 Task: Add a stop at the Chelsea Piers while en route to the High Line.
Action: Mouse moved to (297, 77)
Screenshot: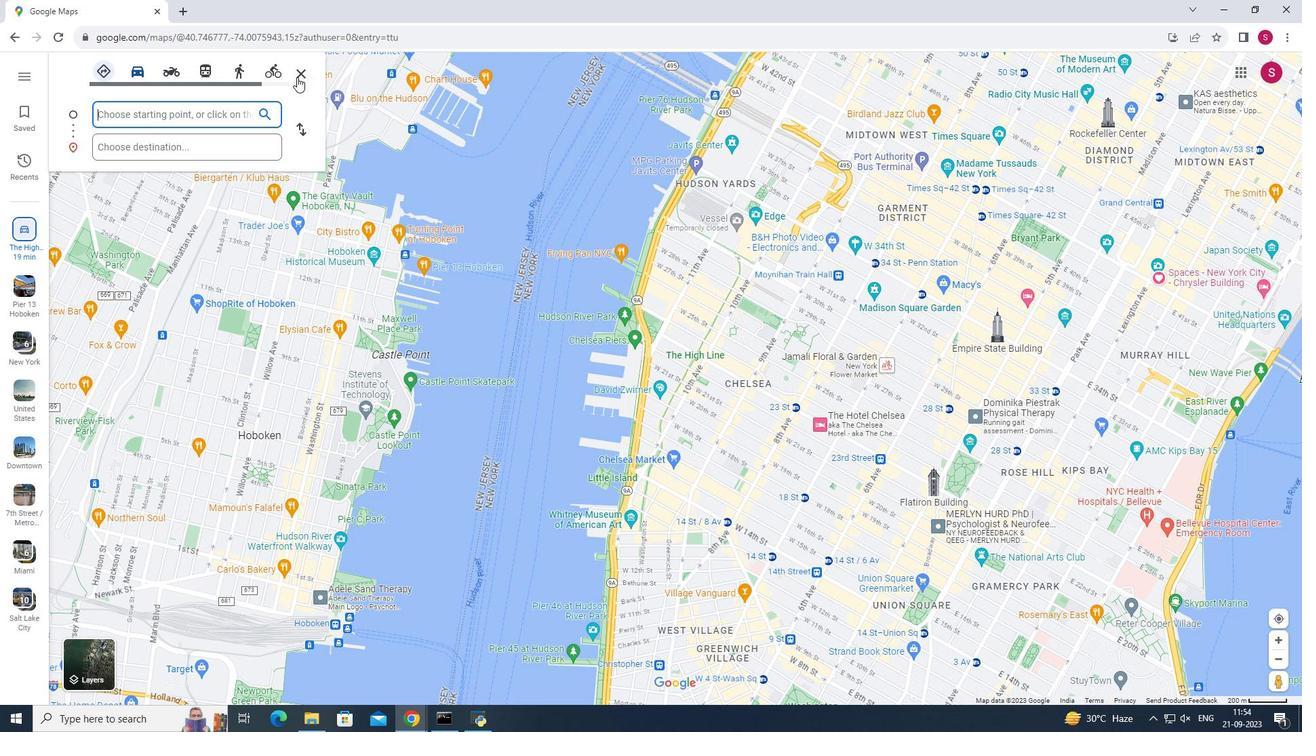 
Action: Mouse pressed left at (297, 77)
Screenshot: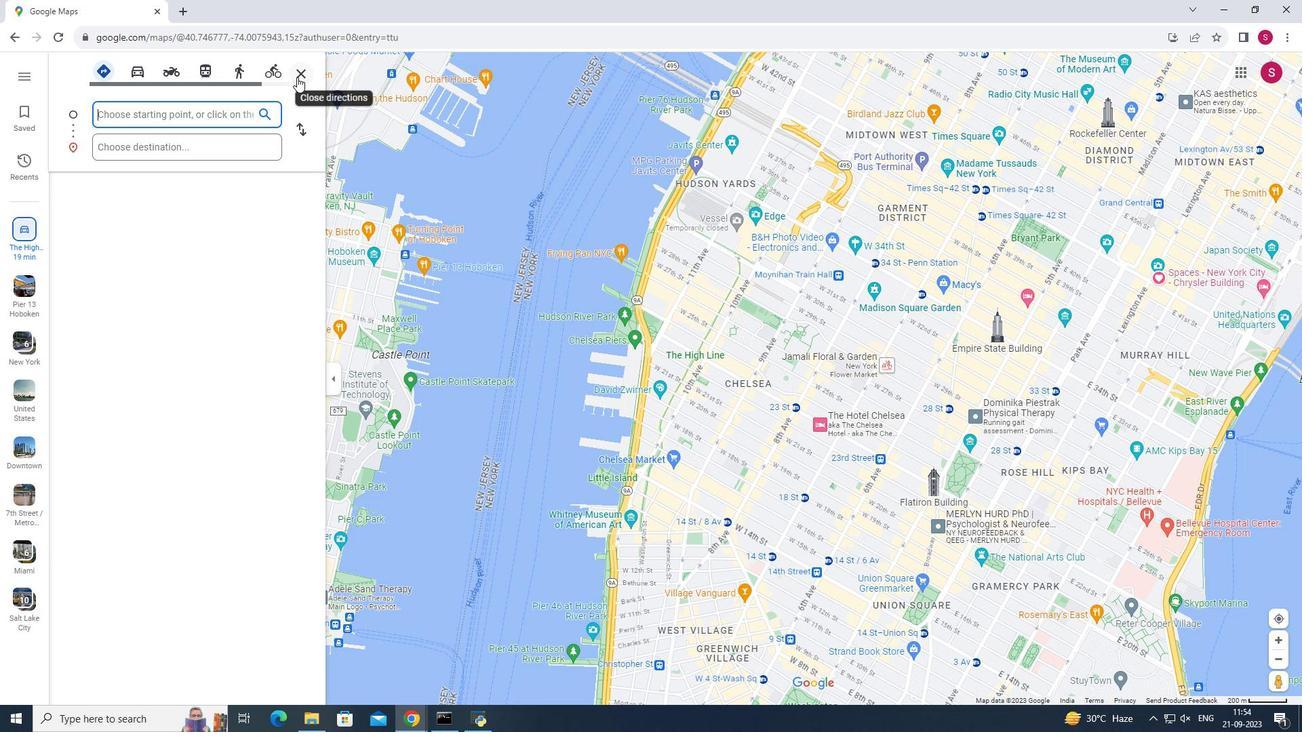 
Action: Mouse moved to (200, 116)
Screenshot: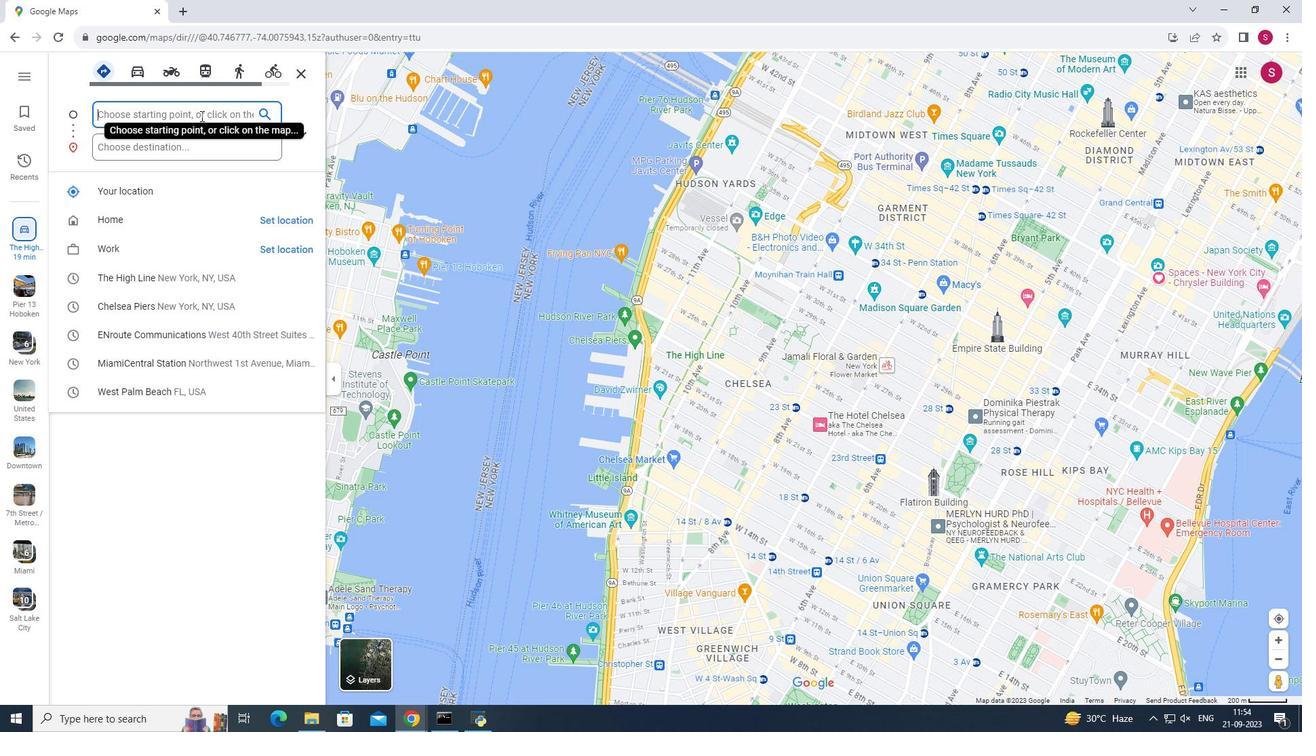 
Action: Mouse pressed left at (200, 116)
Screenshot: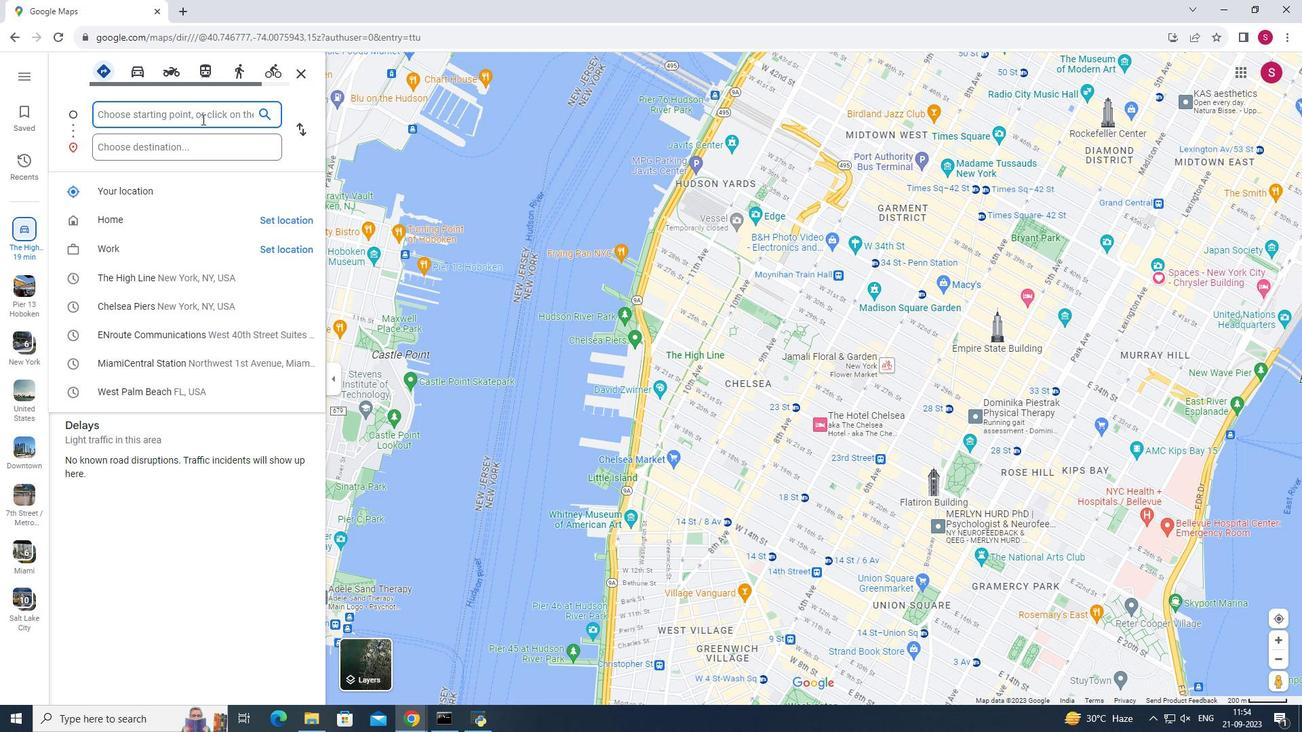 
Action: Mouse moved to (202, 119)
Screenshot: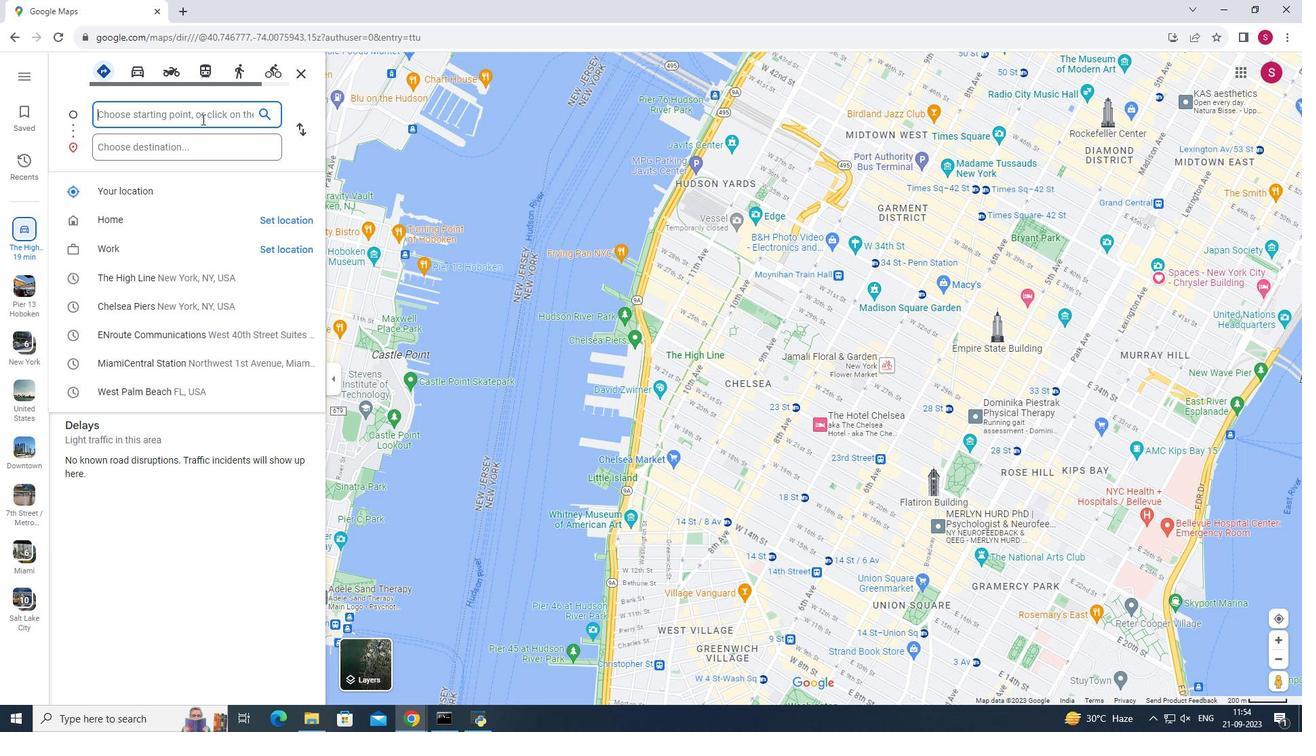 
Action: Key pressed en<Key.space>route
Screenshot: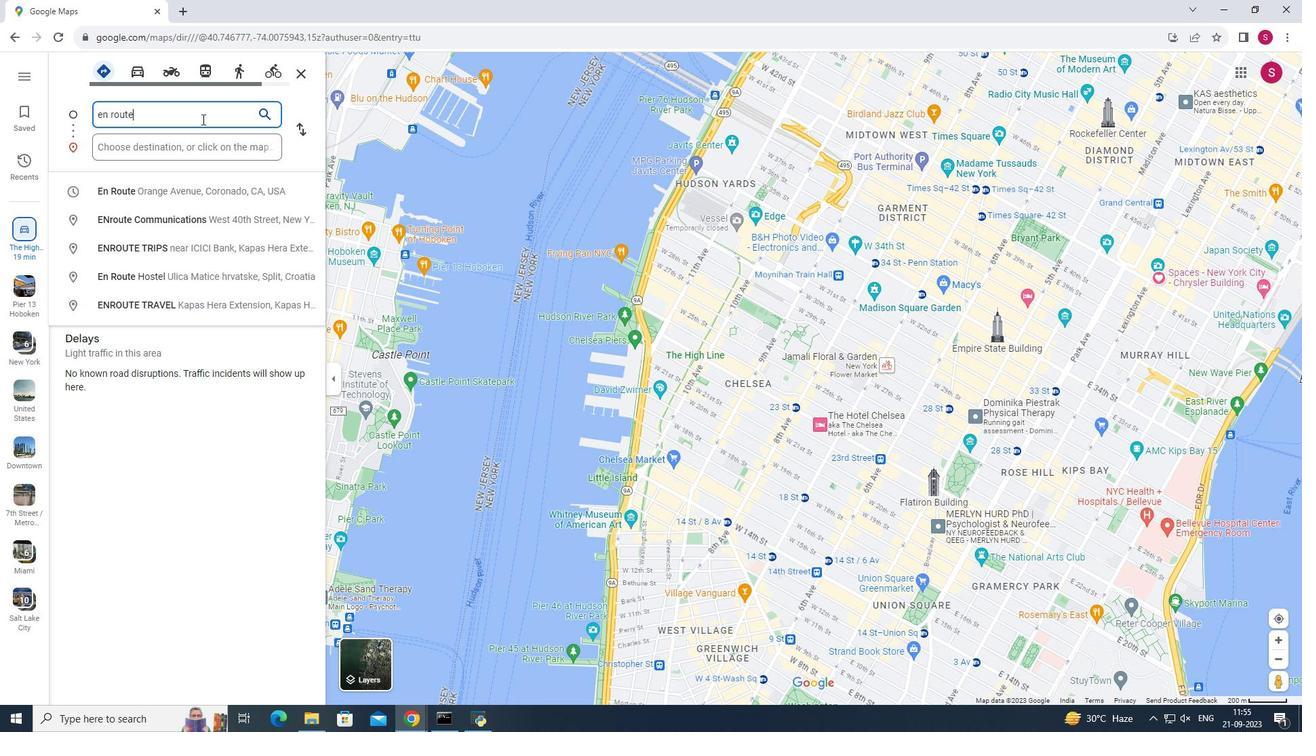 
Action: Mouse moved to (182, 146)
Screenshot: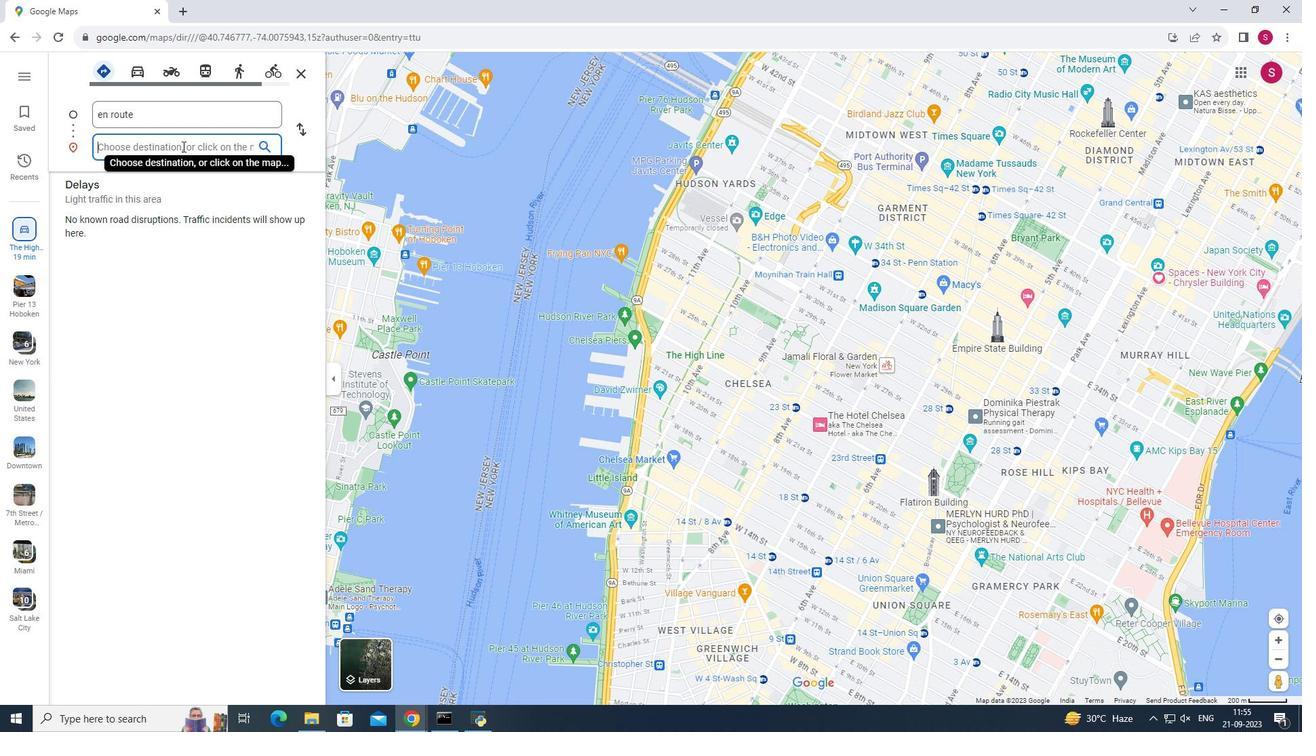 
Action: Mouse pressed left at (182, 146)
Screenshot: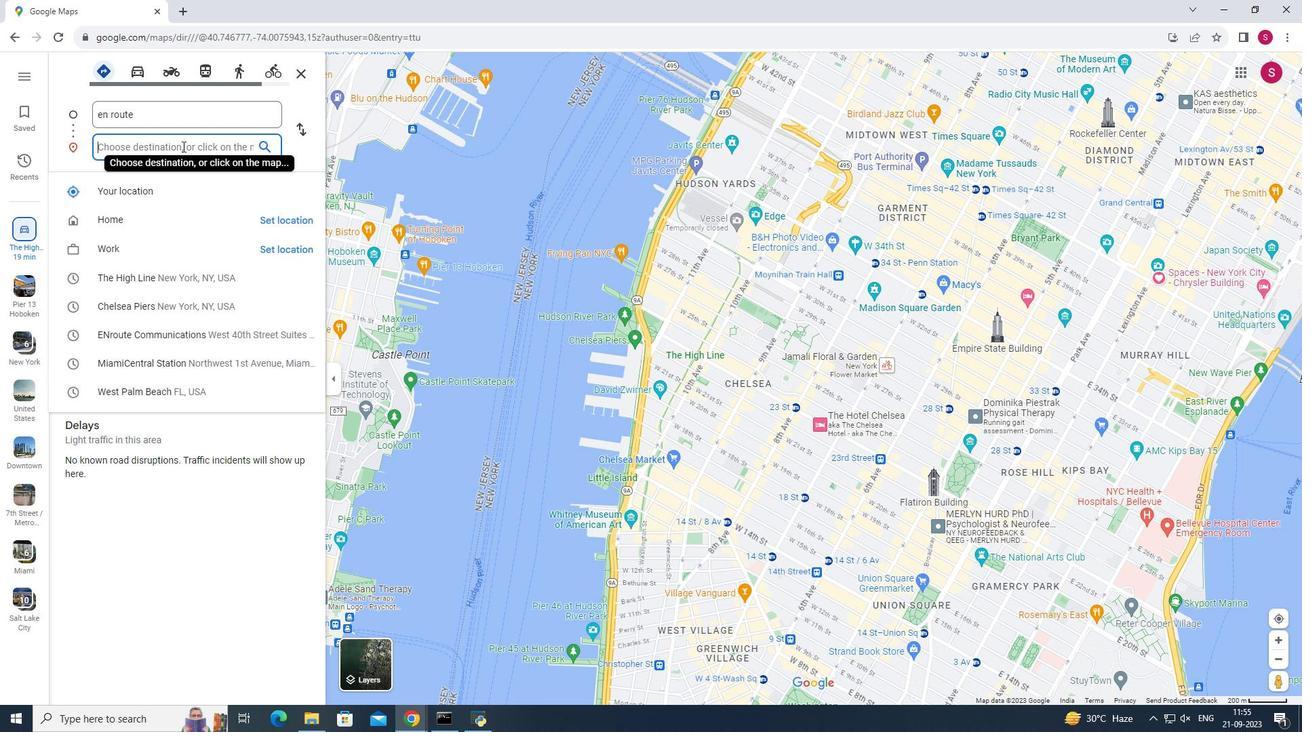 
Action: Key pressed <Key.shift><Key.shift><Key.shift><Key.shift><Key.shift><Key.shift><Key.shift><Key.shift><Key.shift><Key.shift><Key.shift>The<Key.space>high<Key.space><Key.shift>Line
Screenshot: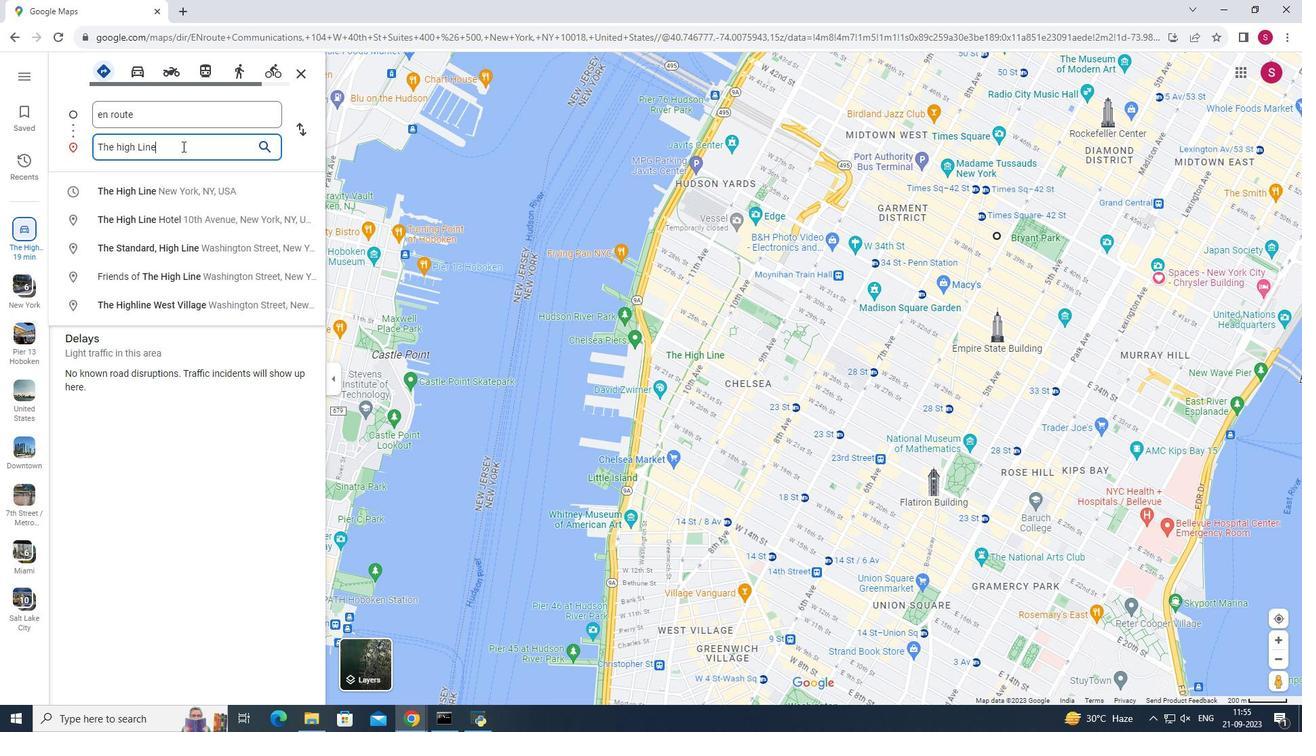 
Action: Mouse moved to (334, 165)
Screenshot: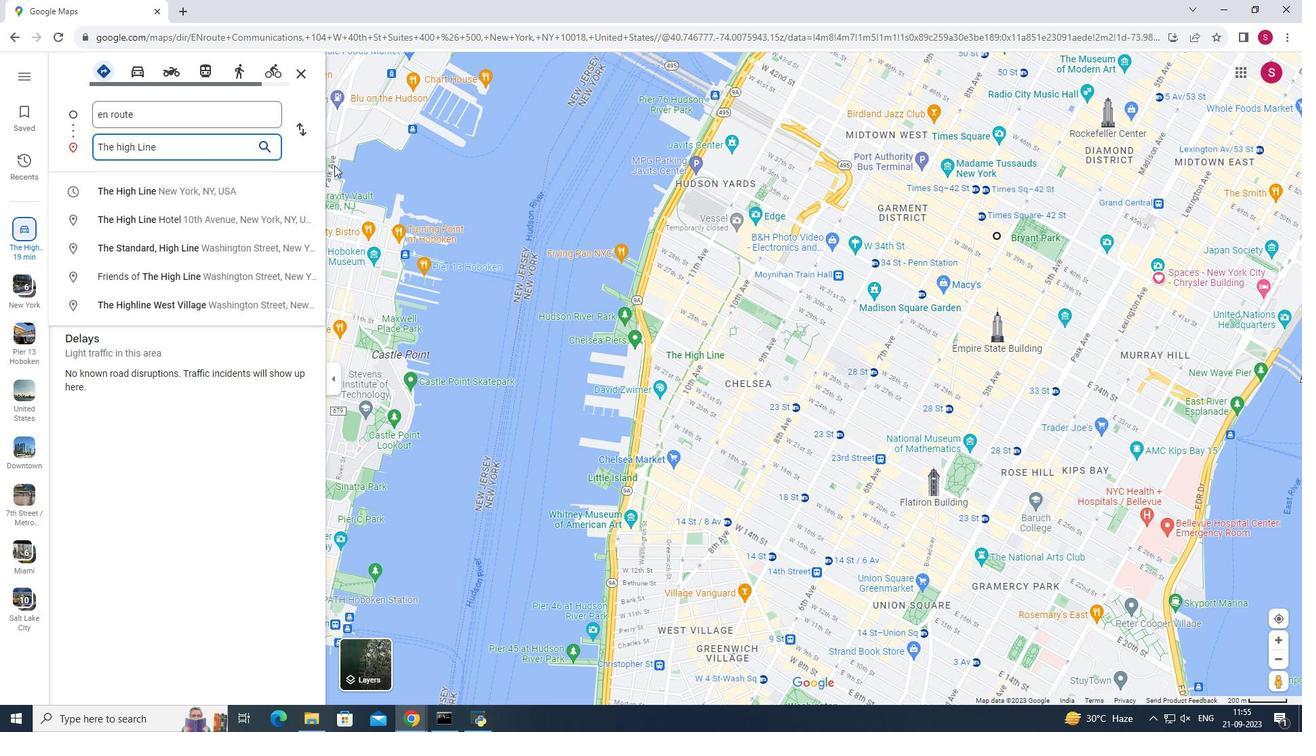 
Action: Key pressed <Key.enter>
Screenshot: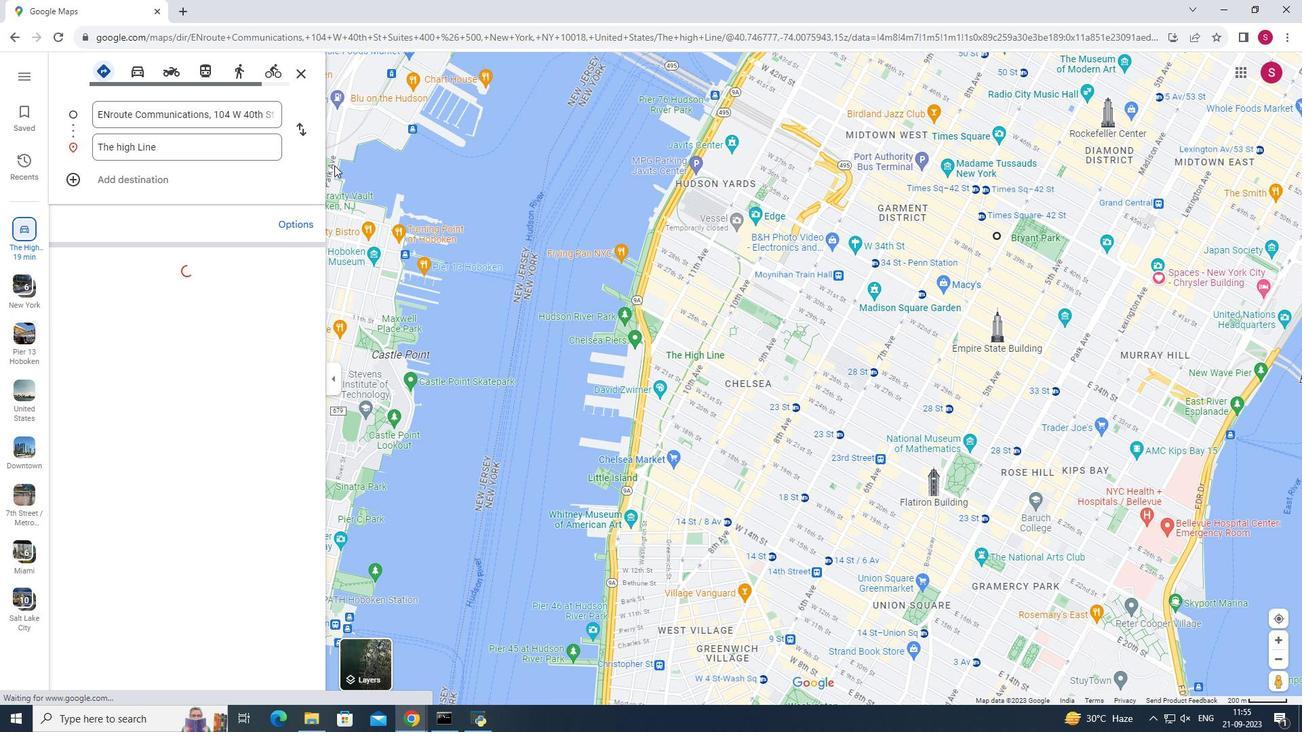 
Action: Mouse moved to (70, 183)
Screenshot: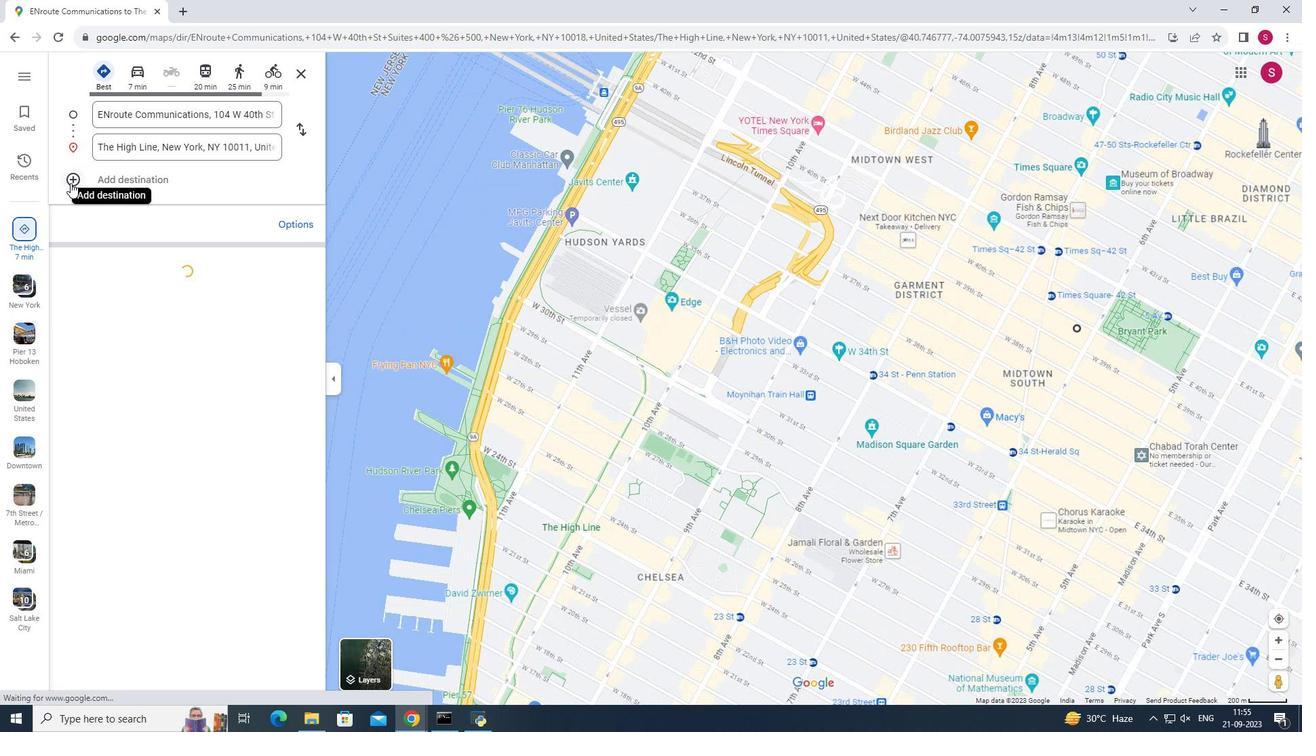 
Action: Mouse pressed left at (70, 183)
Screenshot: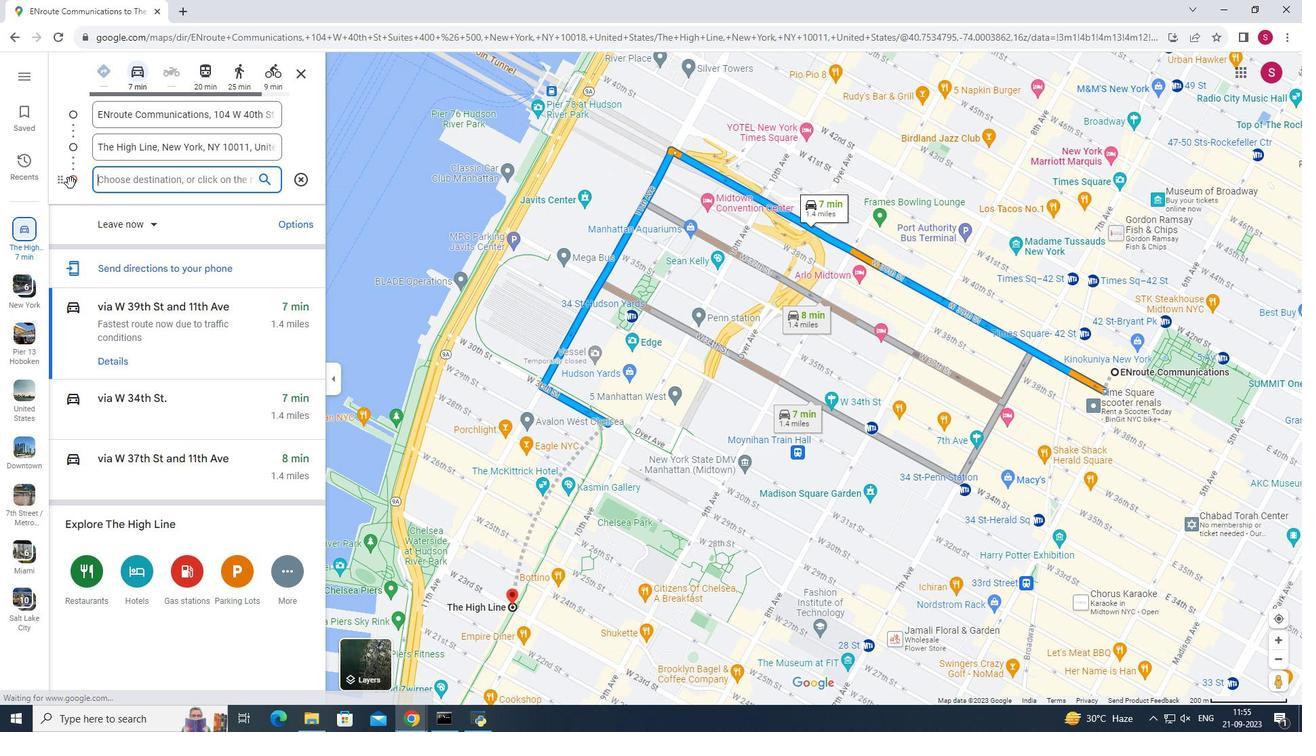 
Action: Mouse moved to (141, 181)
Screenshot: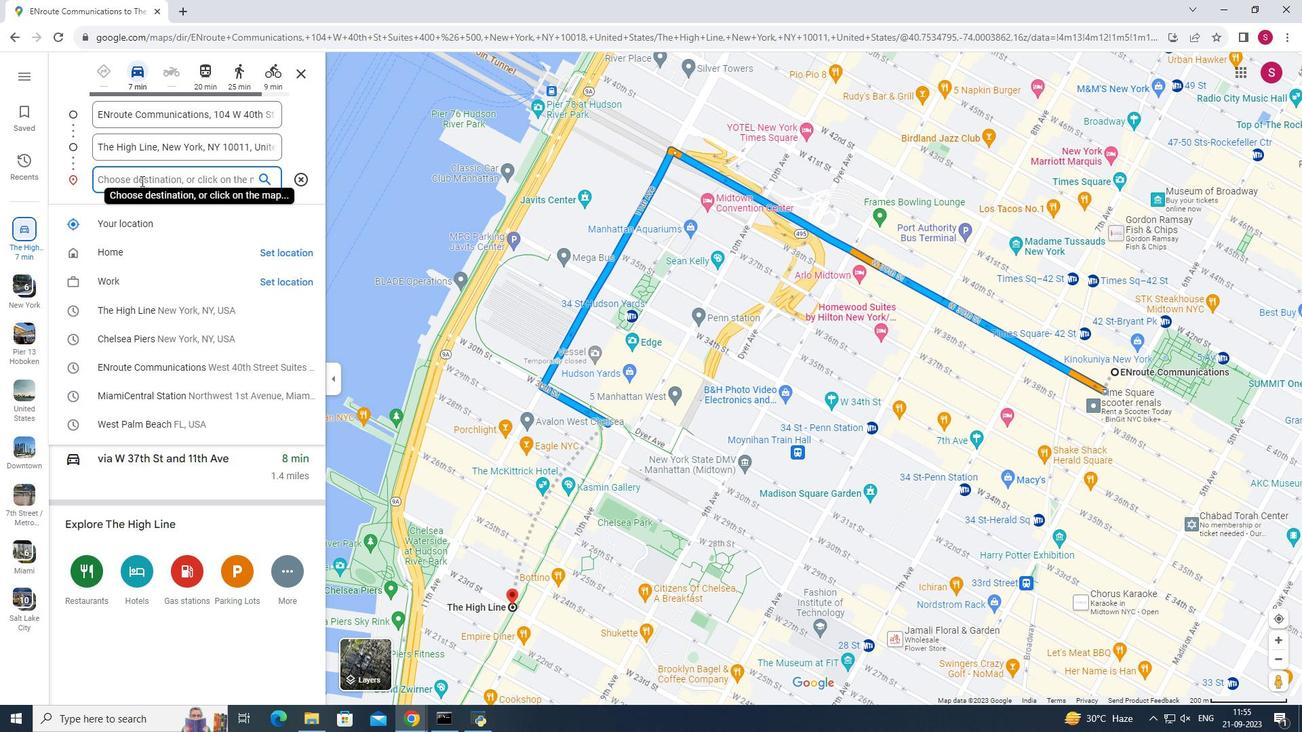 
Action: Key pressed <Key.shift>Chelsea<Key.space><Key.shift>Piers<Key.enter>
Screenshot: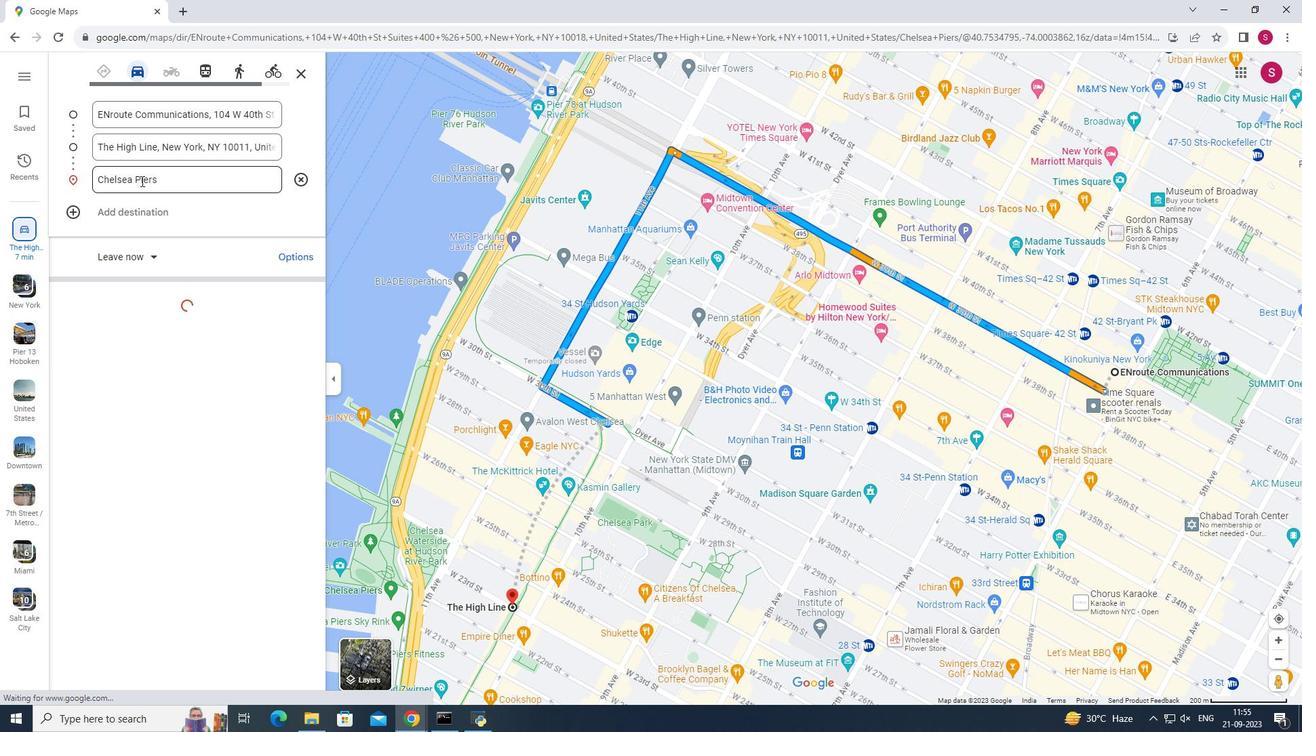 
Action: Mouse moved to (338, 169)
Screenshot: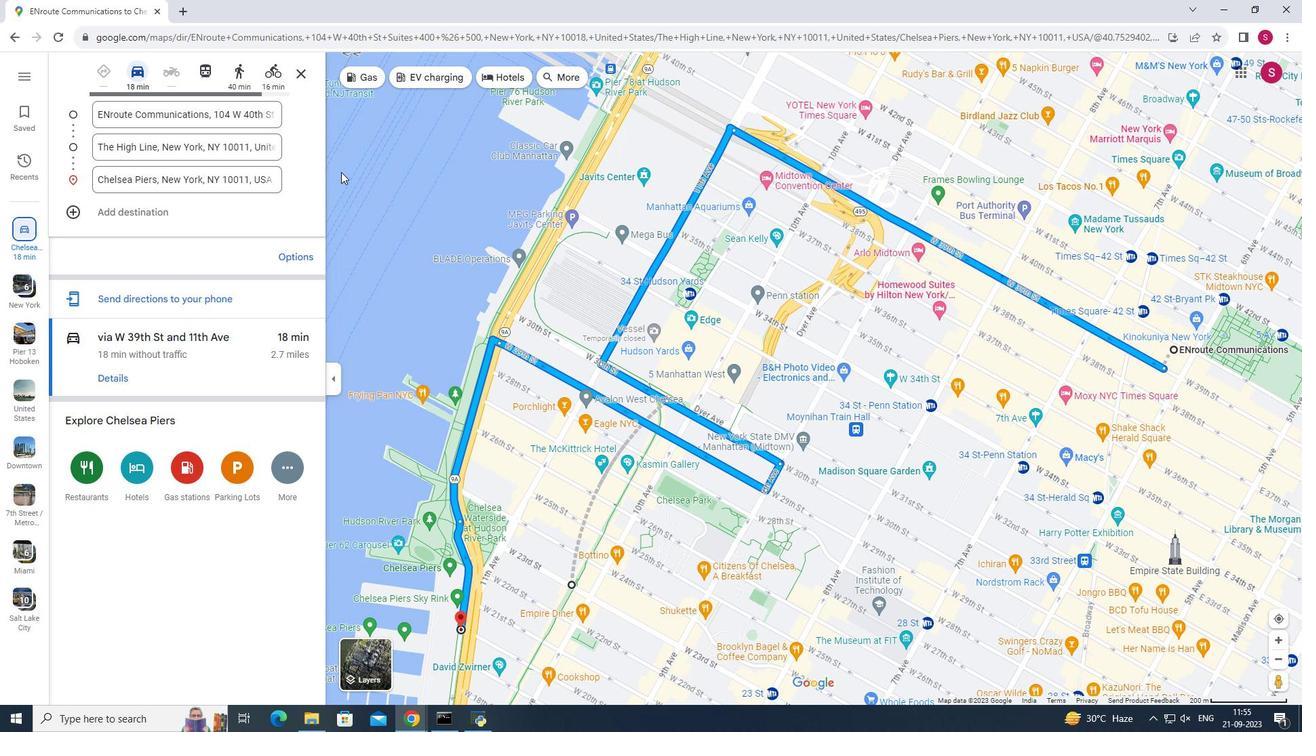 
